 Task: Add Nordic Naturals Strawberry Childrens Dha to the cart.
Action: Mouse moved to (264, 127)
Screenshot: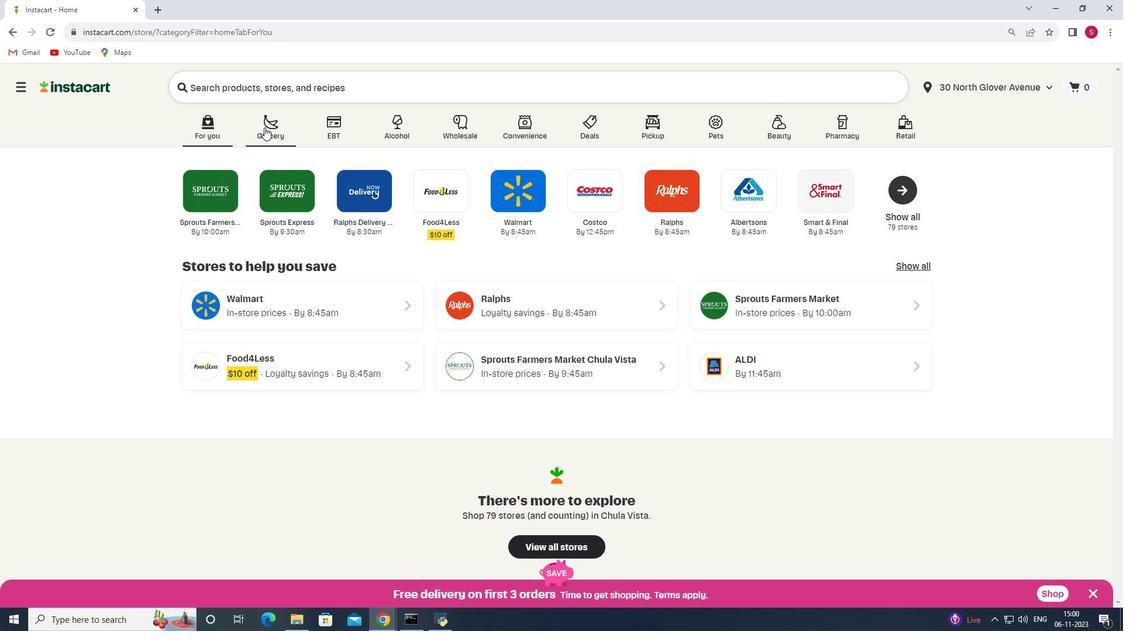 
Action: Mouse pressed left at (264, 127)
Screenshot: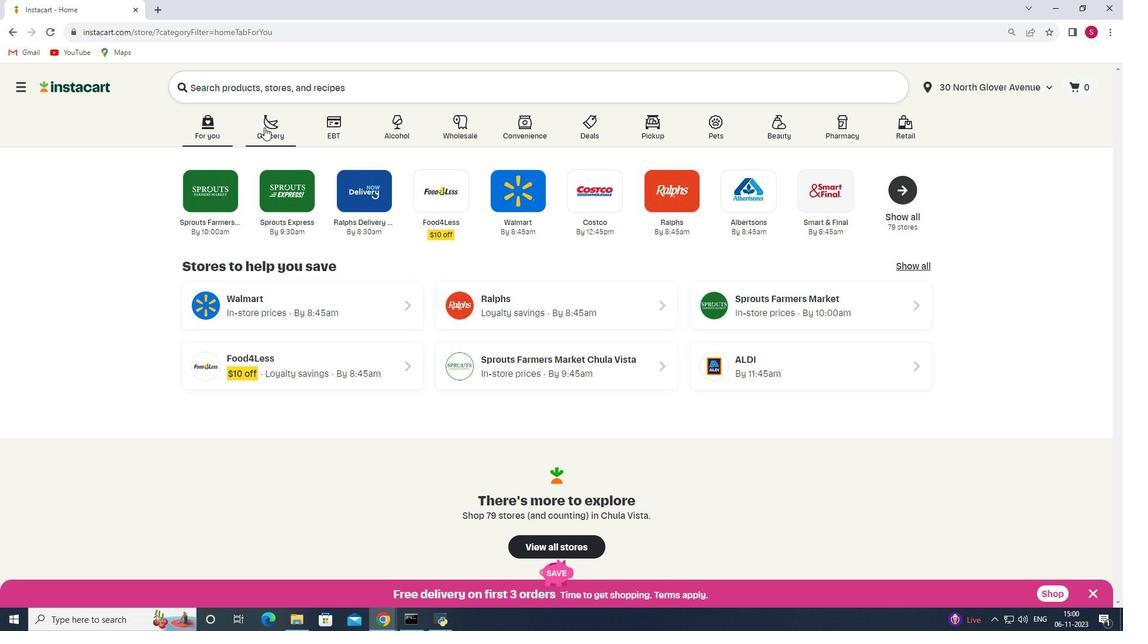 
Action: Mouse moved to (263, 339)
Screenshot: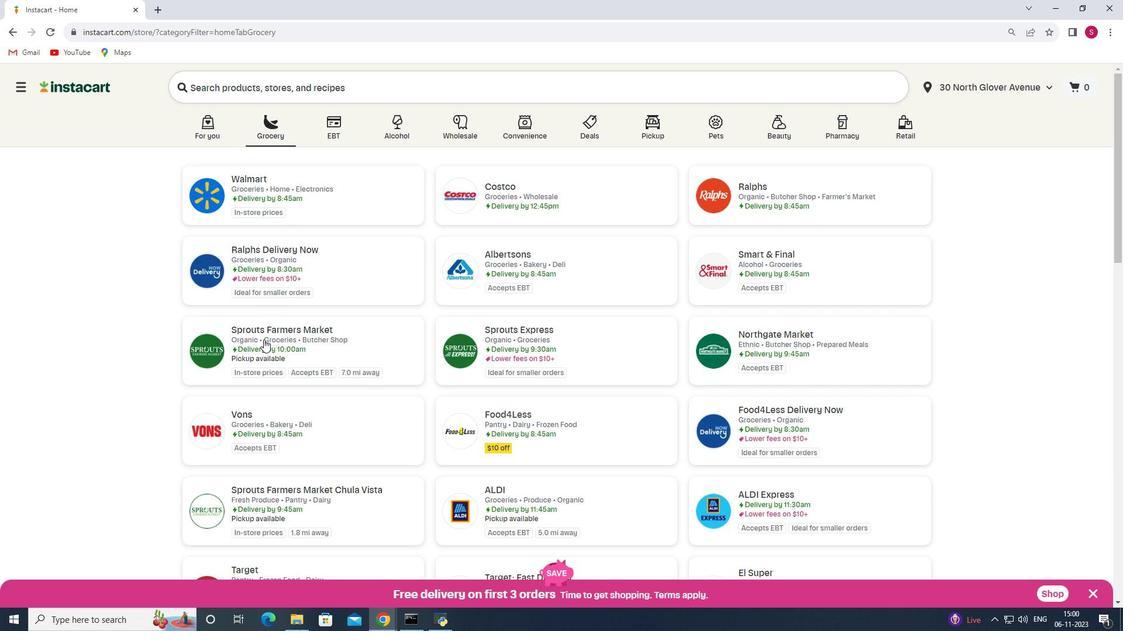 
Action: Mouse pressed left at (263, 339)
Screenshot: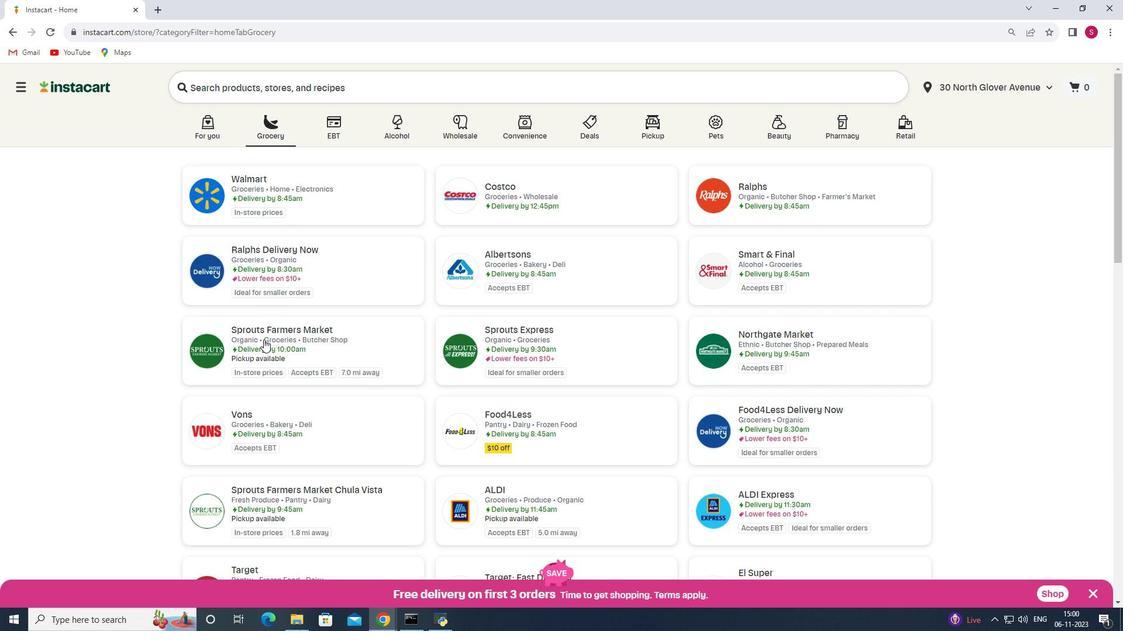 
Action: Mouse moved to (68, 395)
Screenshot: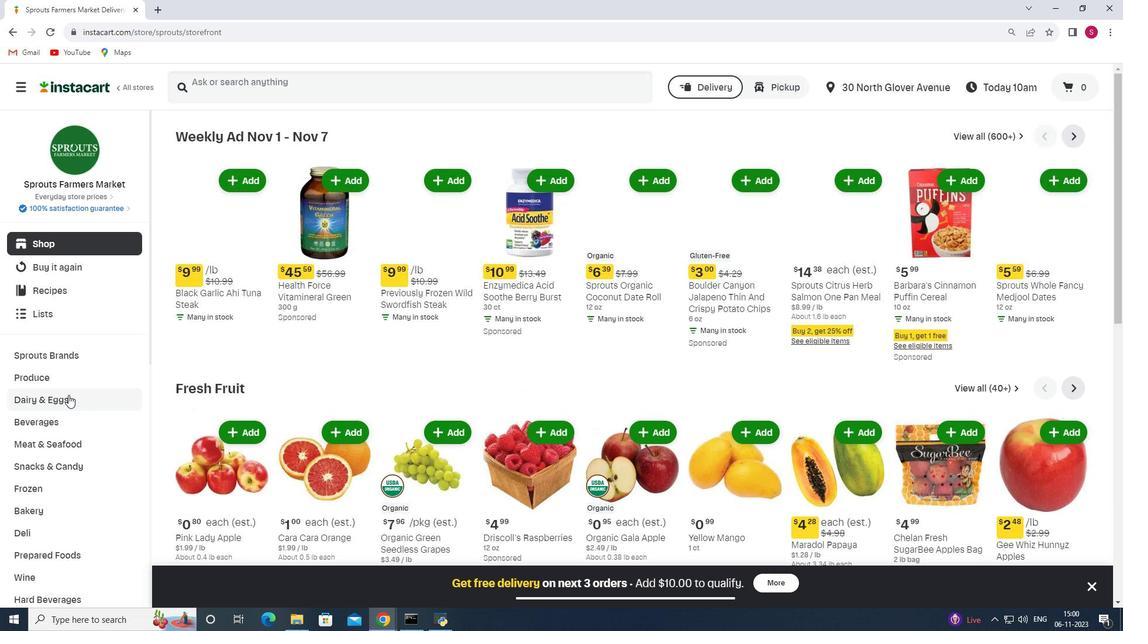 
Action: Mouse scrolled (68, 394) with delta (0, 0)
Screenshot: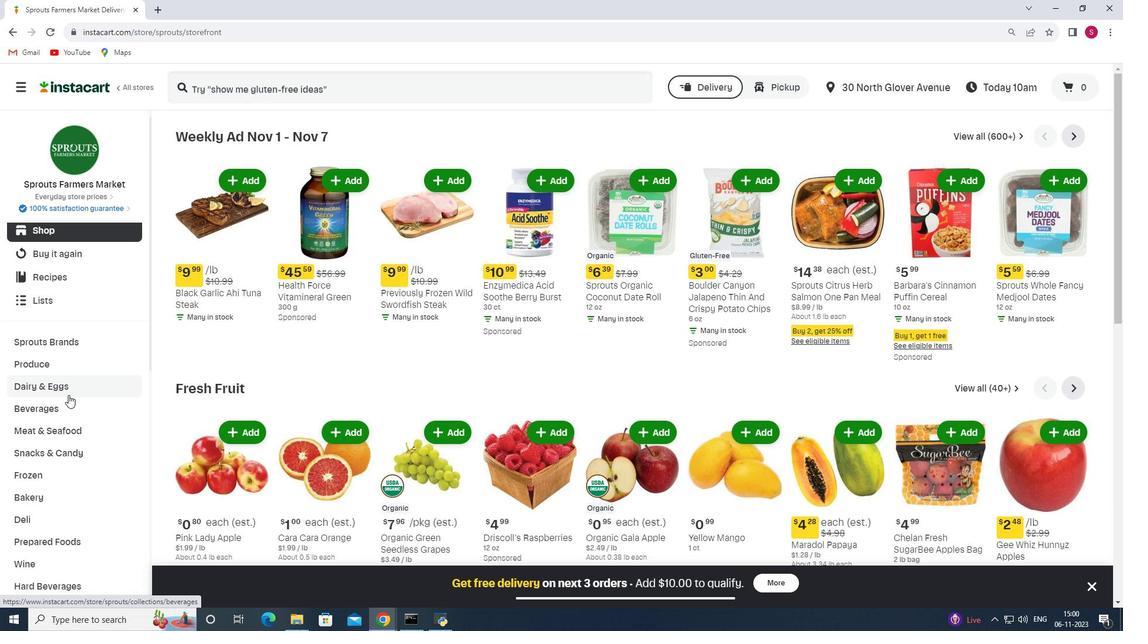 
Action: Mouse scrolled (68, 394) with delta (0, 0)
Screenshot: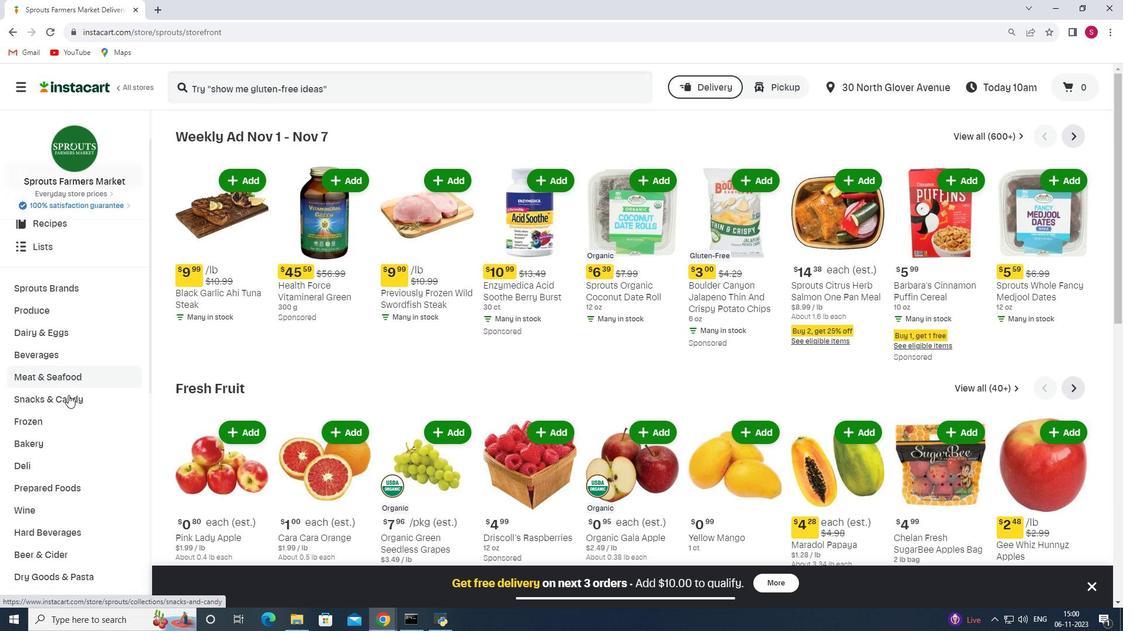 
Action: Mouse scrolled (68, 394) with delta (0, 0)
Screenshot: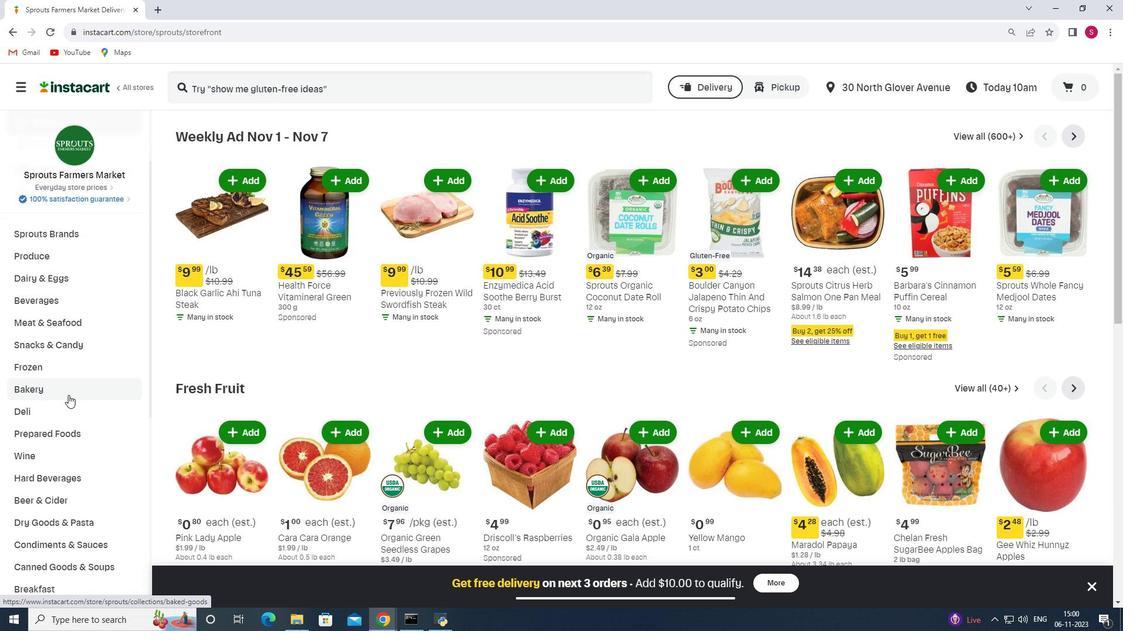 
Action: Mouse scrolled (68, 394) with delta (0, 0)
Screenshot: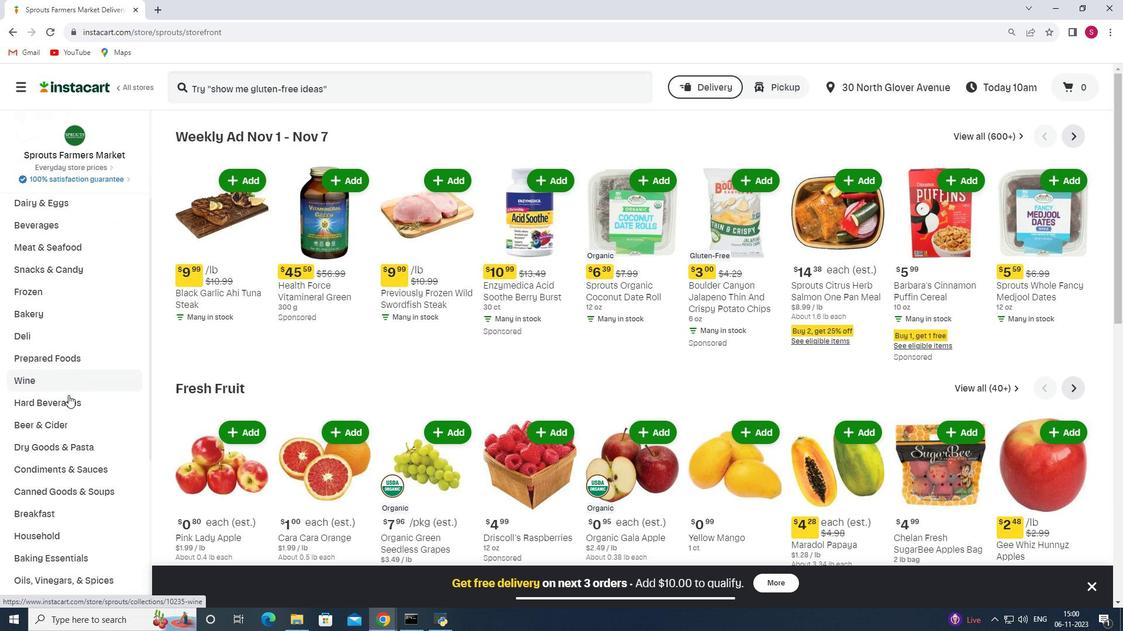 
Action: Mouse scrolled (68, 394) with delta (0, 0)
Screenshot: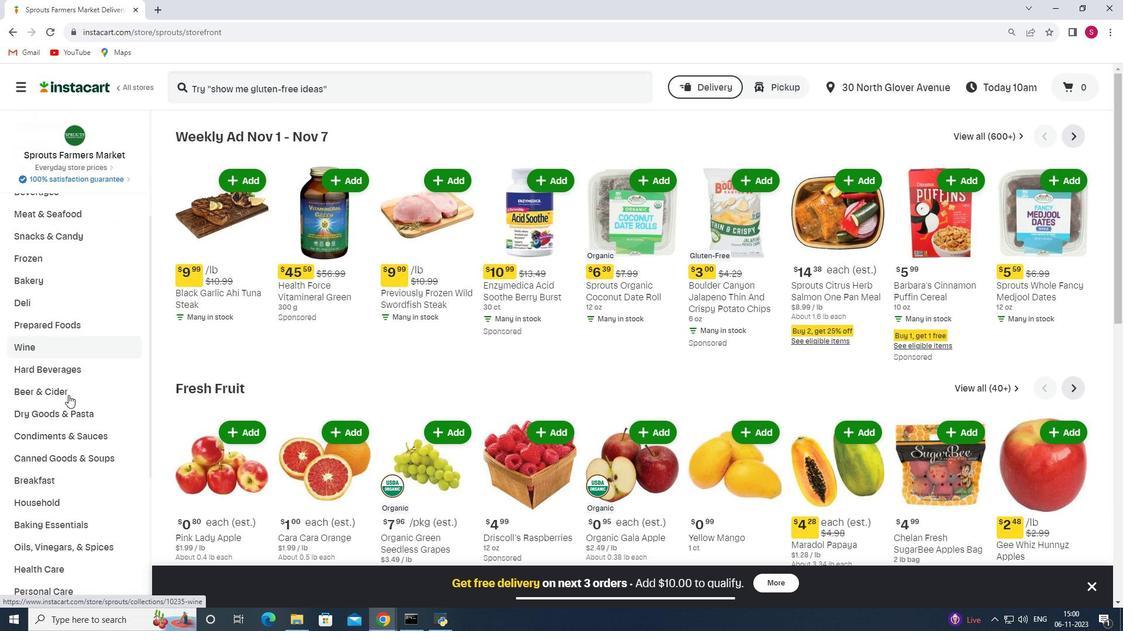
Action: Mouse scrolled (68, 394) with delta (0, 0)
Screenshot: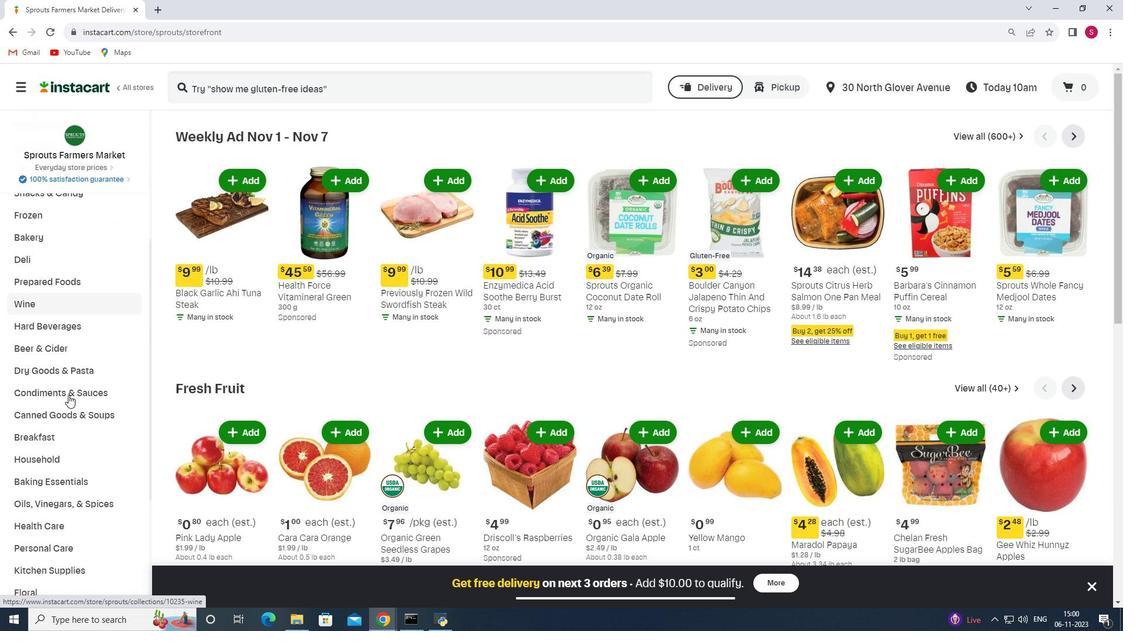 
Action: Mouse moved to (67, 397)
Screenshot: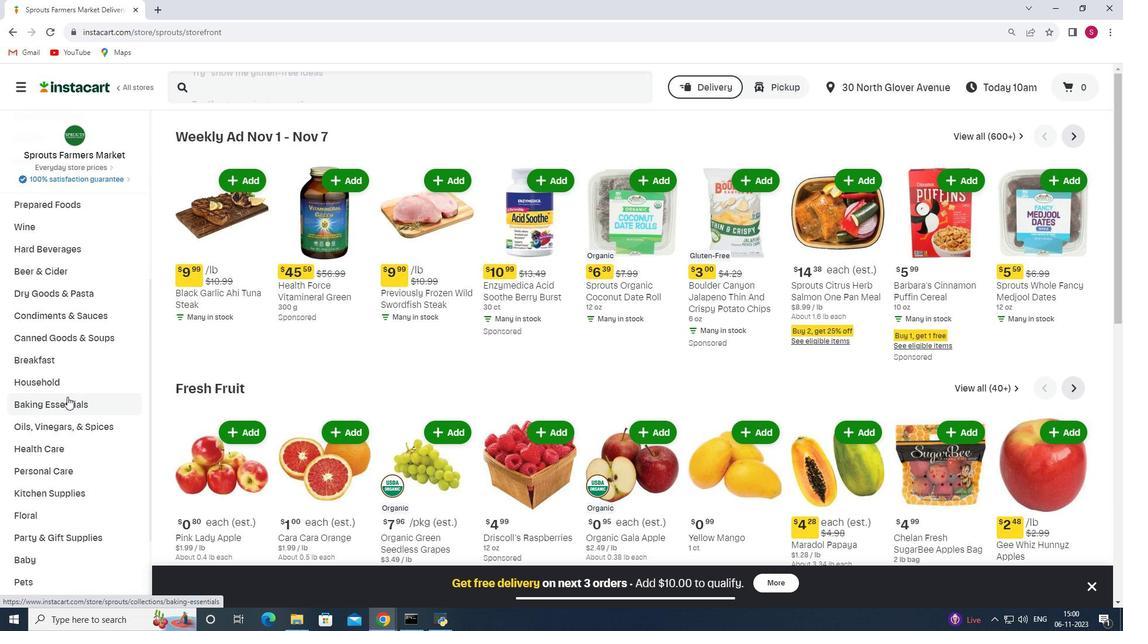 
Action: Mouse scrolled (67, 396) with delta (0, 0)
Screenshot: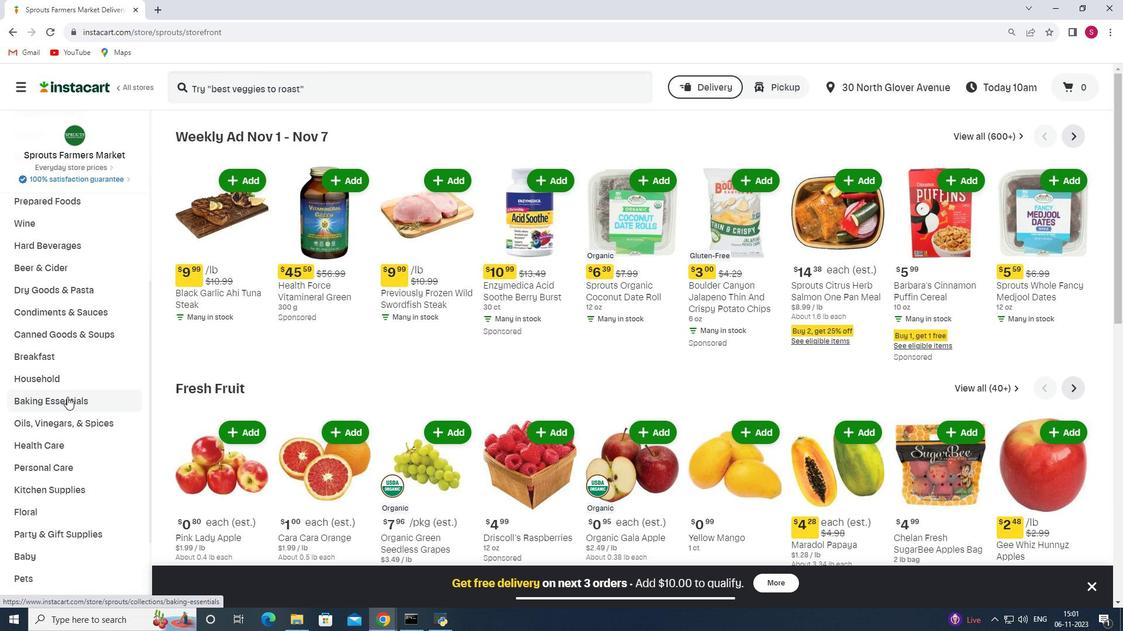 
Action: Mouse moved to (67, 395)
Screenshot: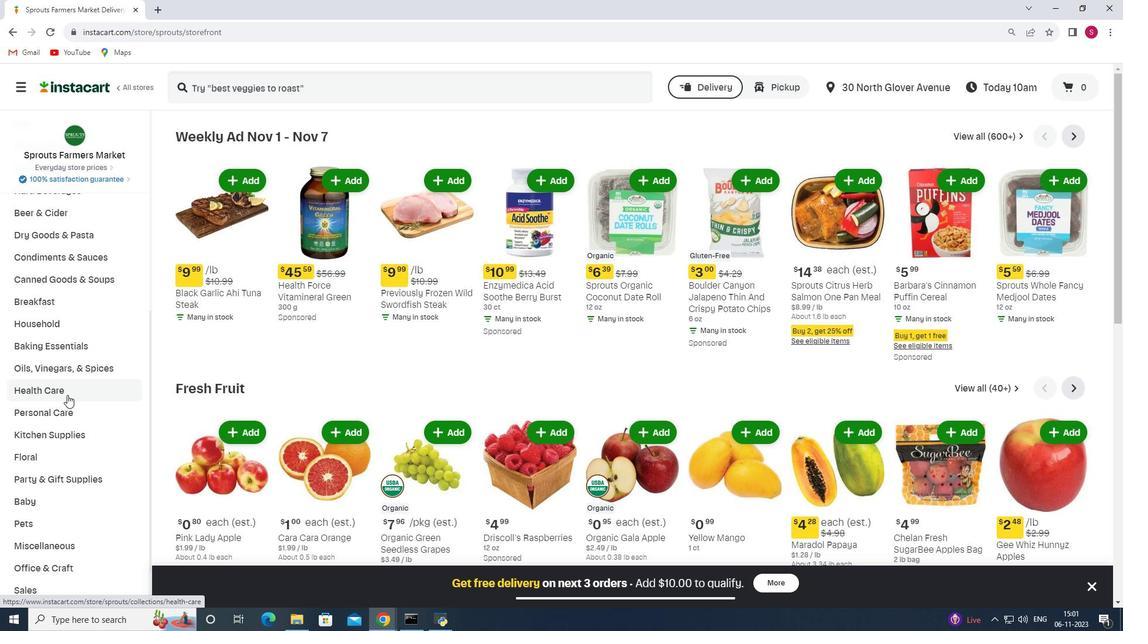 
Action: Mouse pressed left at (67, 395)
Screenshot: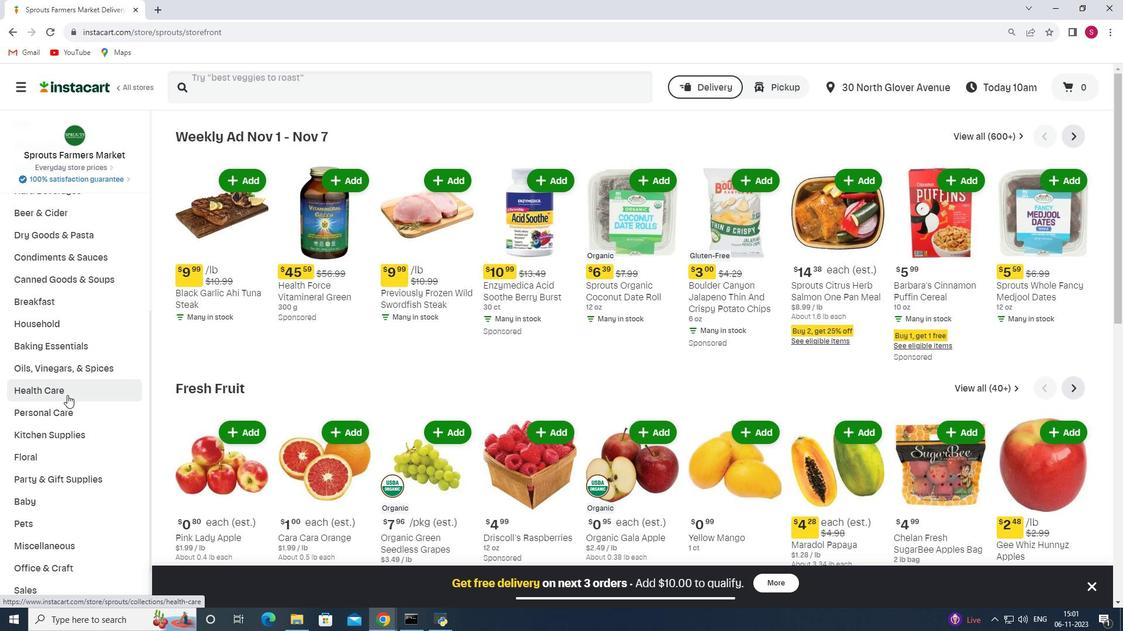 
Action: Mouse moved to (396, 164)
Screenshot: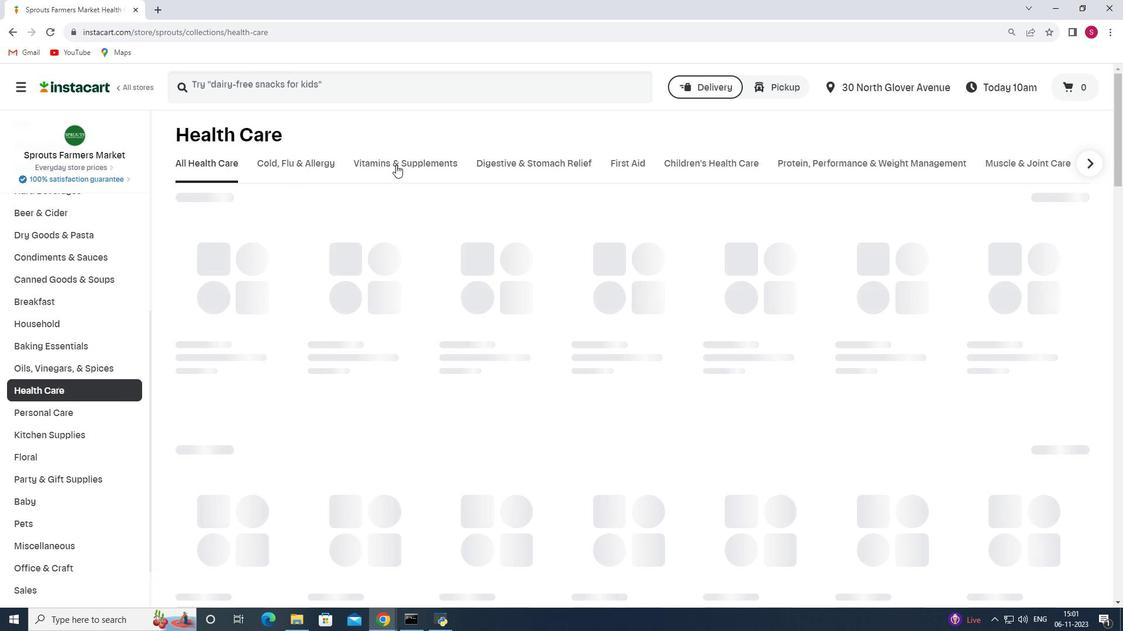 
Action: Mouse pressed left at (396, 164)
Screenshot: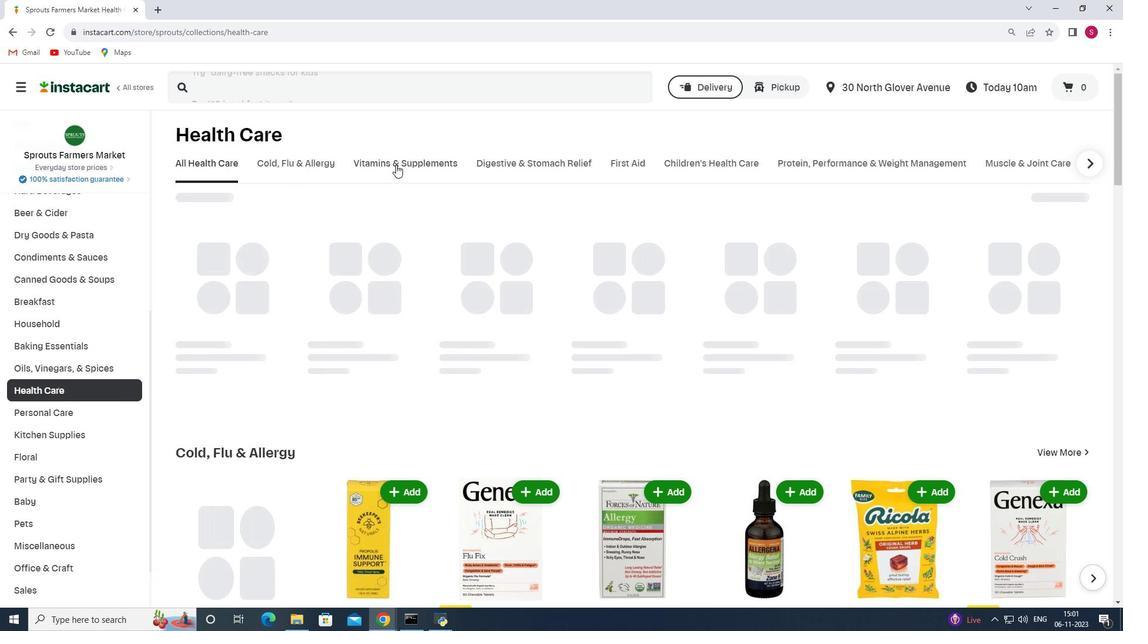 
Action: Mouse moved to (797, 212)
Screenshot: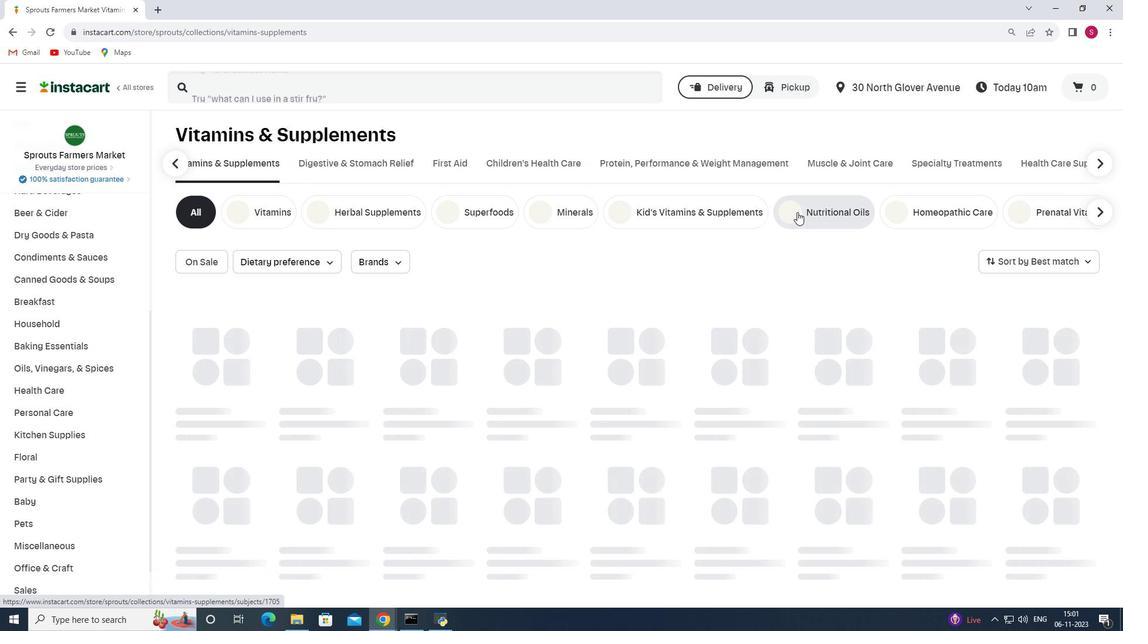 
Action: Mouse pressed left at (797, 212)
Screenshot: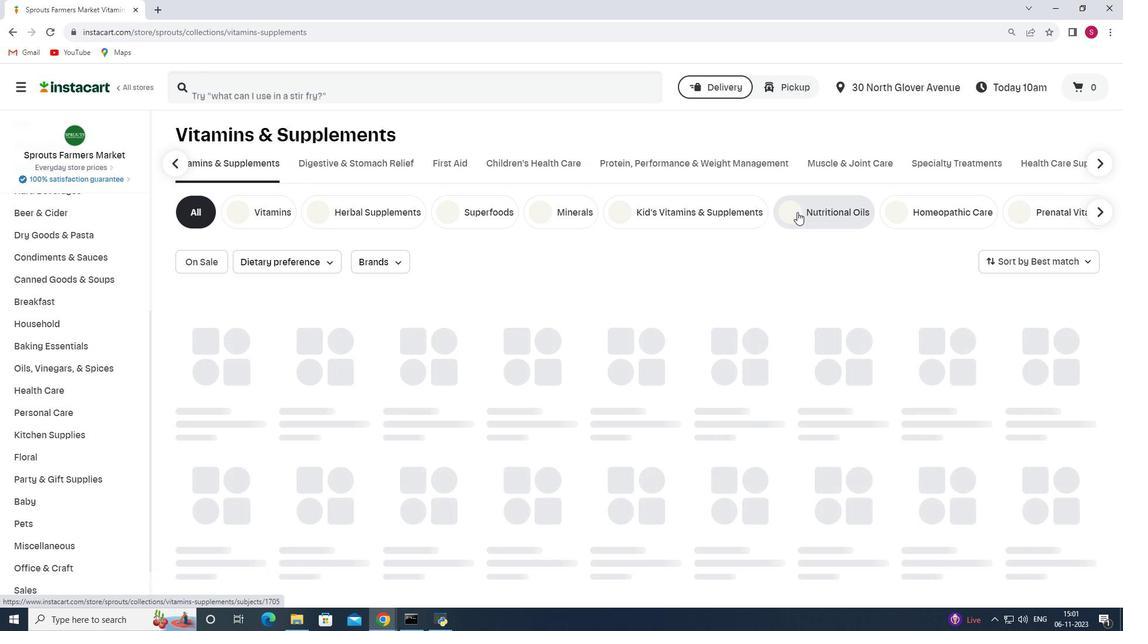 
Action: Mouse moved to (324, 85)
Screenshot: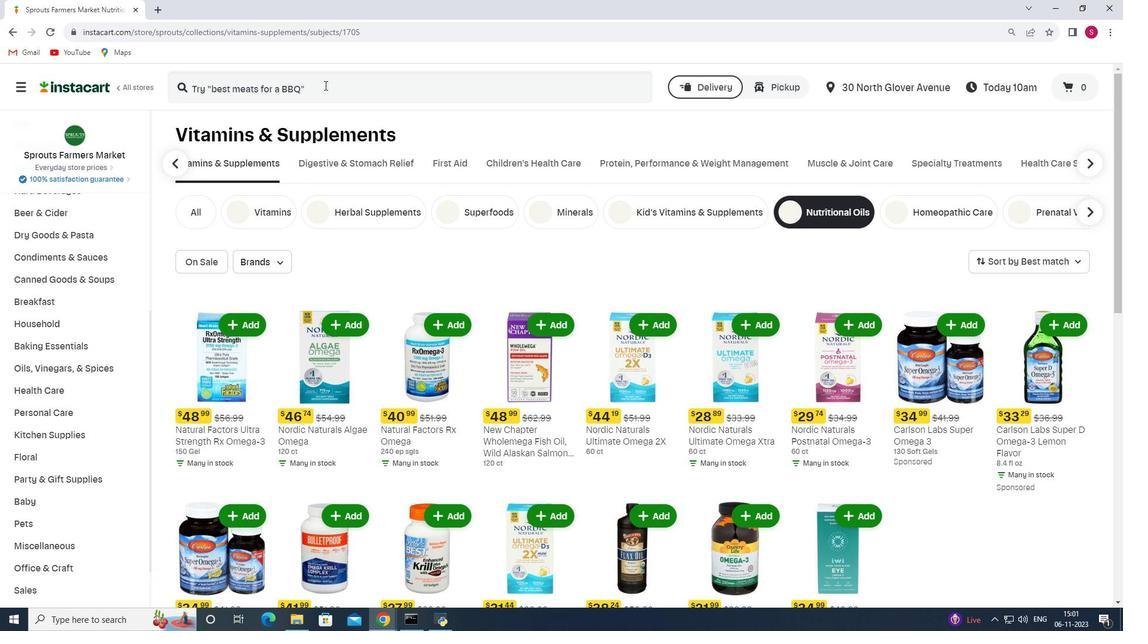 
Action: Mouse pressed left at (324, 85)
Screenshot: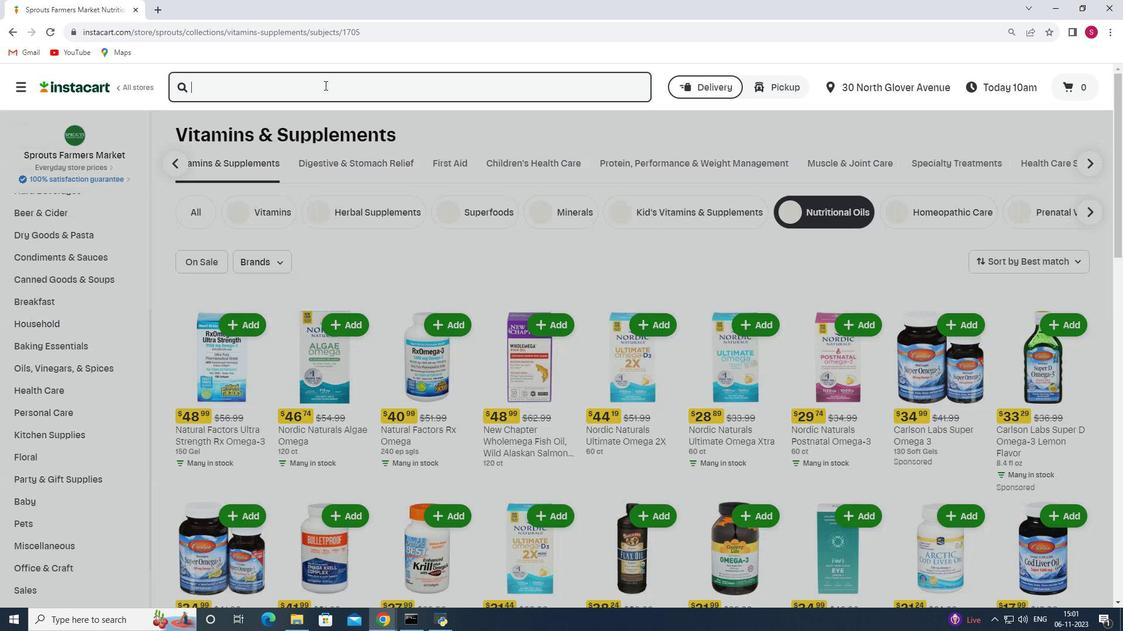 
Action: Key pressed <Key.shift>Nordic<Key.space><Key.shift>Naturals<Key.space><Key.shift>Strawberry<Key.space><Key.shift>Childrens<Key.space><Key.shift>Dha<Key.enter>
Screenshot: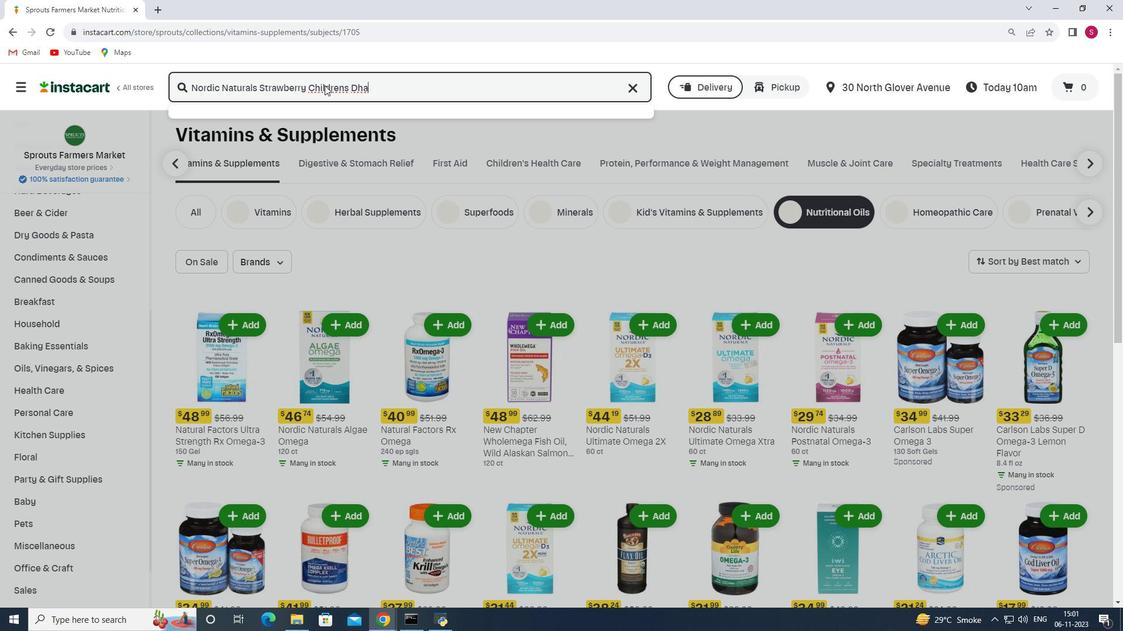 
Action: Mouse moved to (393, 184)
Screenshot: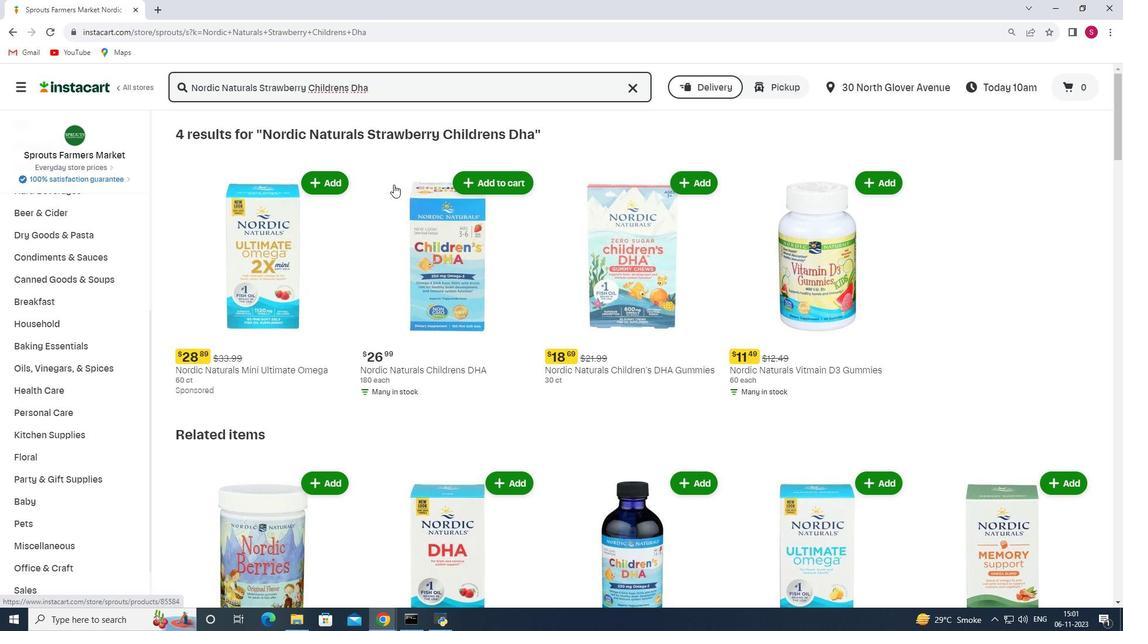 
Action: Mouse scrolled (393, 184) with delta (0, 0)
Screenshot: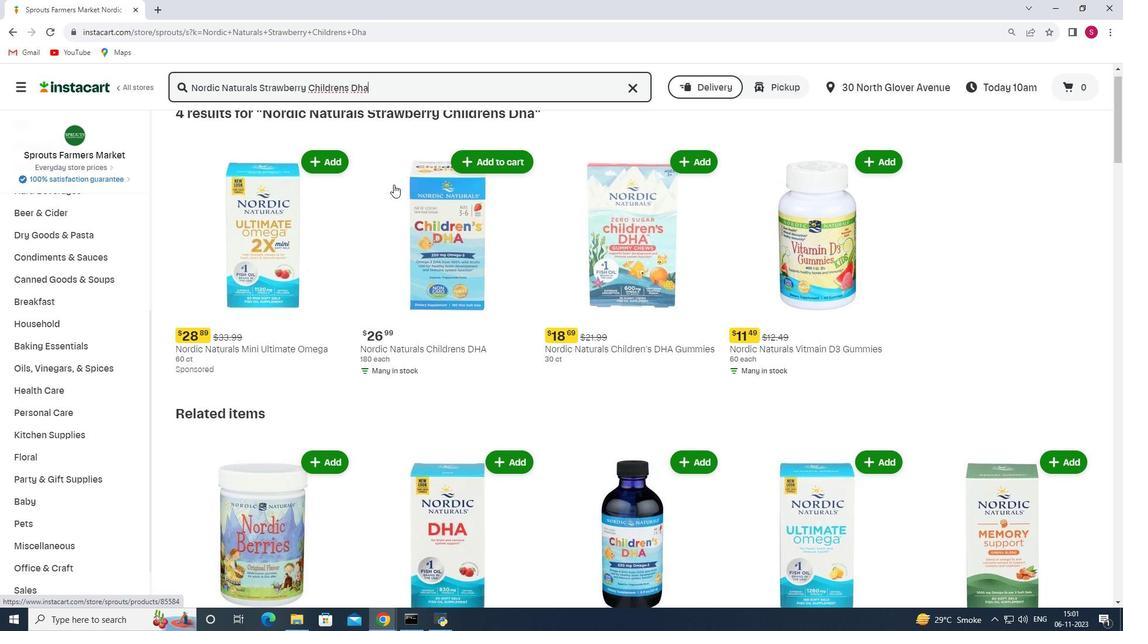 
Action: Mouse moved to (532, 218)
Screenshot: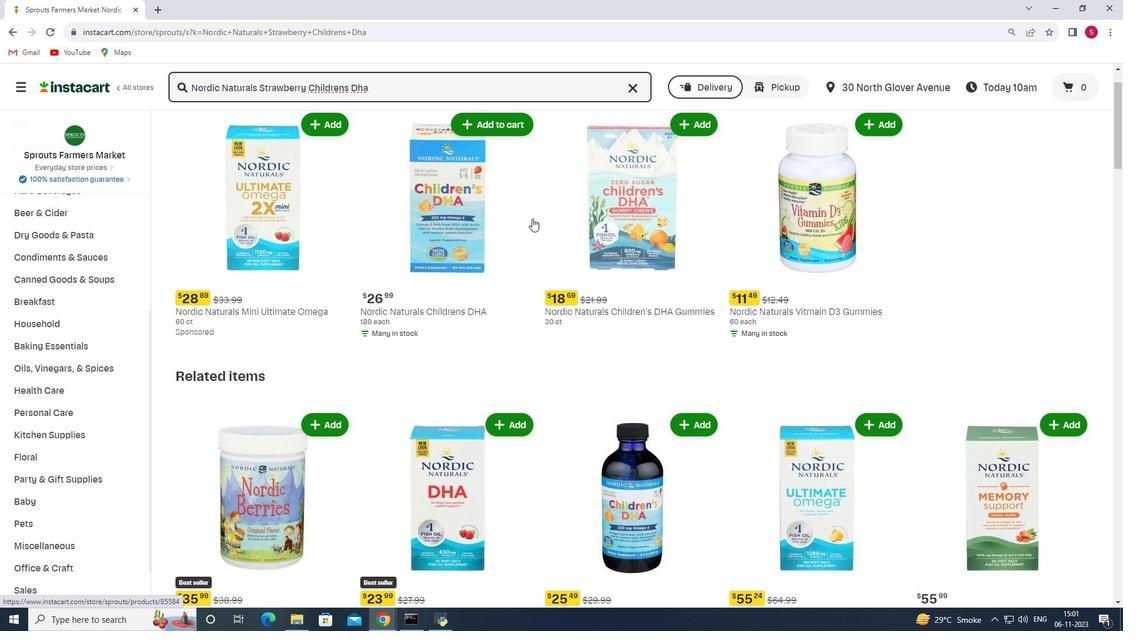 
Action: Mouse scrolled (532, 218) with delta (0, 0)
Screenshot: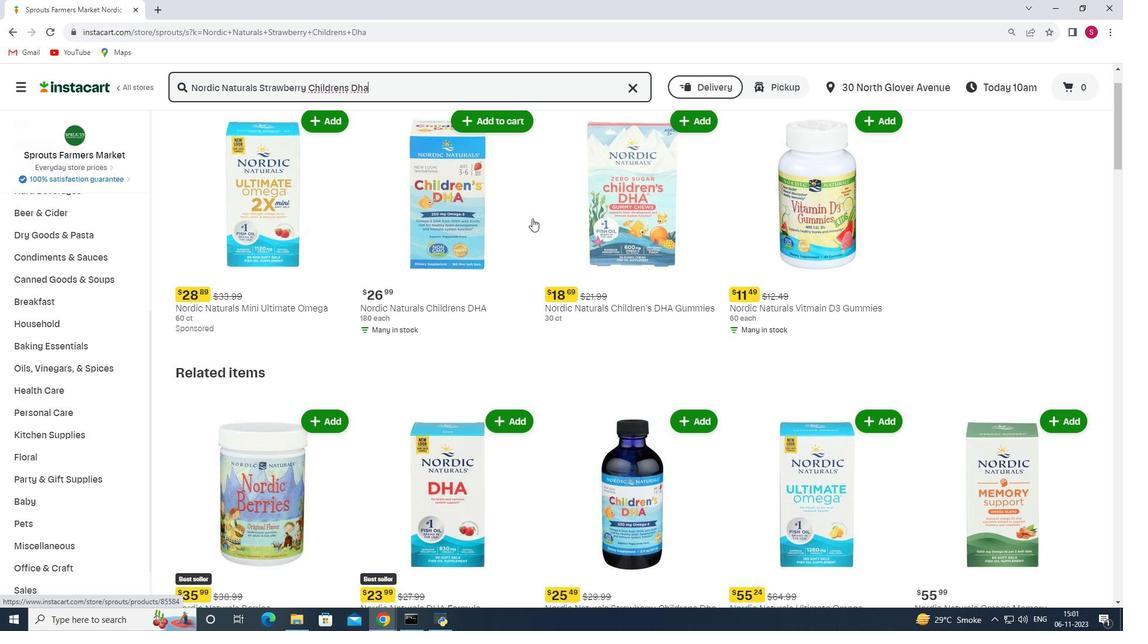 
Action: Mouse scrolled (532, 218) with delta (0, 0)
Screenshot: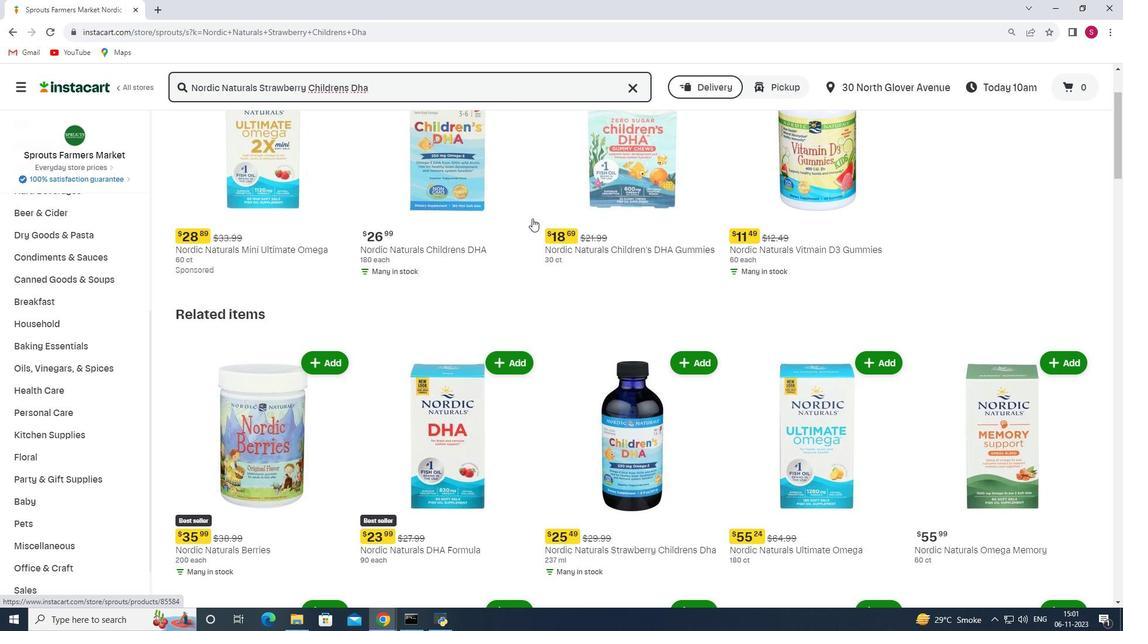 
Action: Mouse scrolled (532, 218) with delta (0, 0)
Screenshot: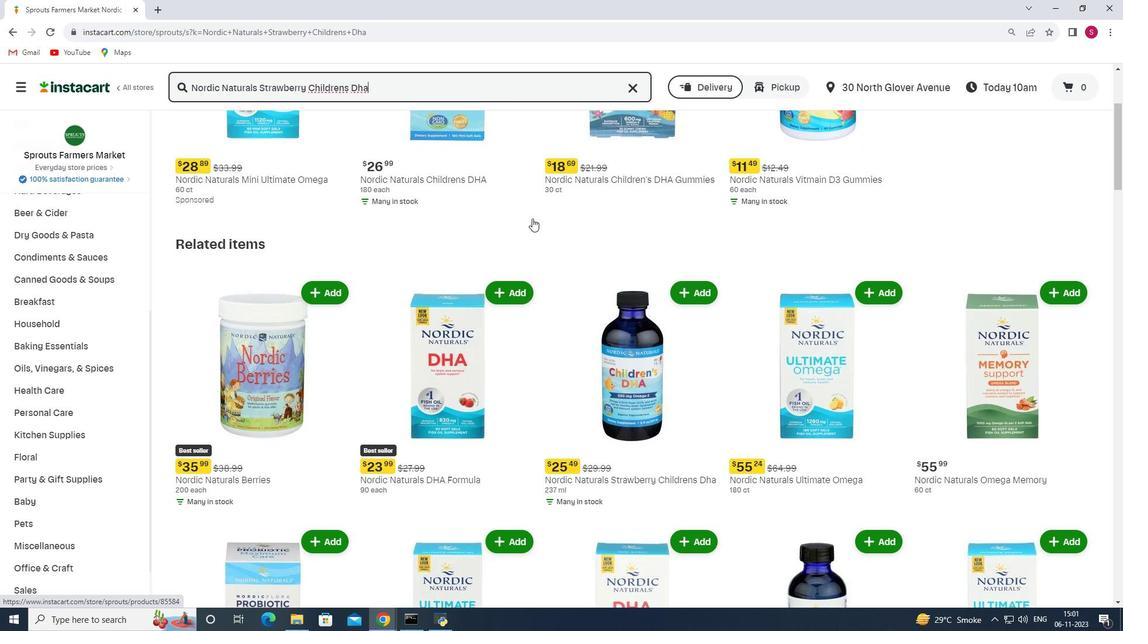 
Action: Mouse scrolled (532, 218) with delta (0, 0)
Screenshot: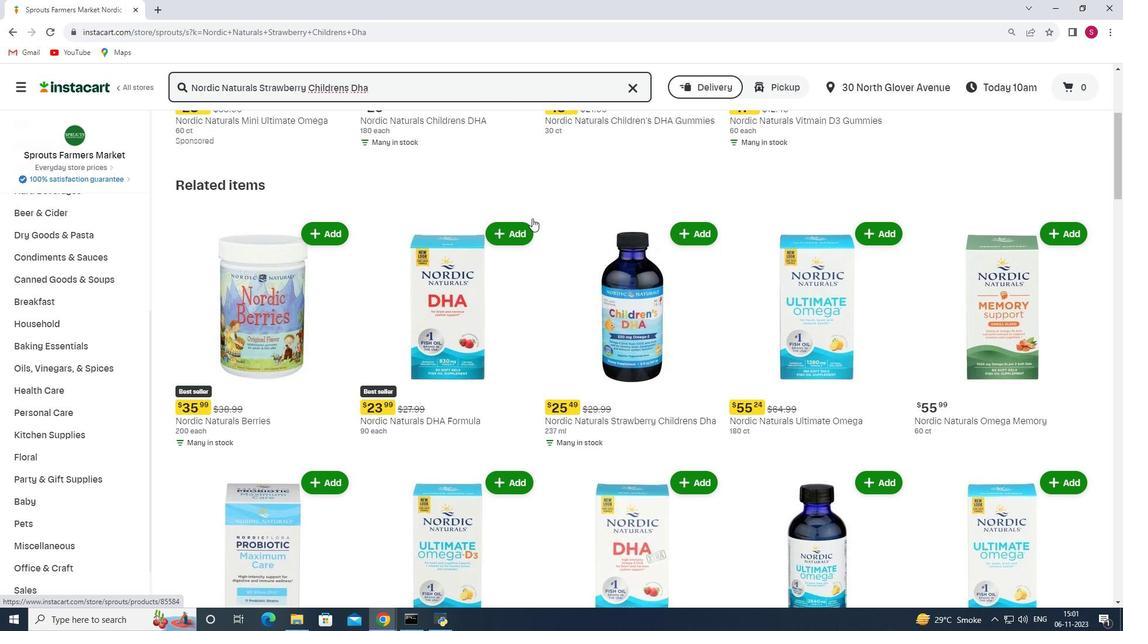 
Action: Mouse scrolled (532, 218) with delta (0, 0)
Screenshot: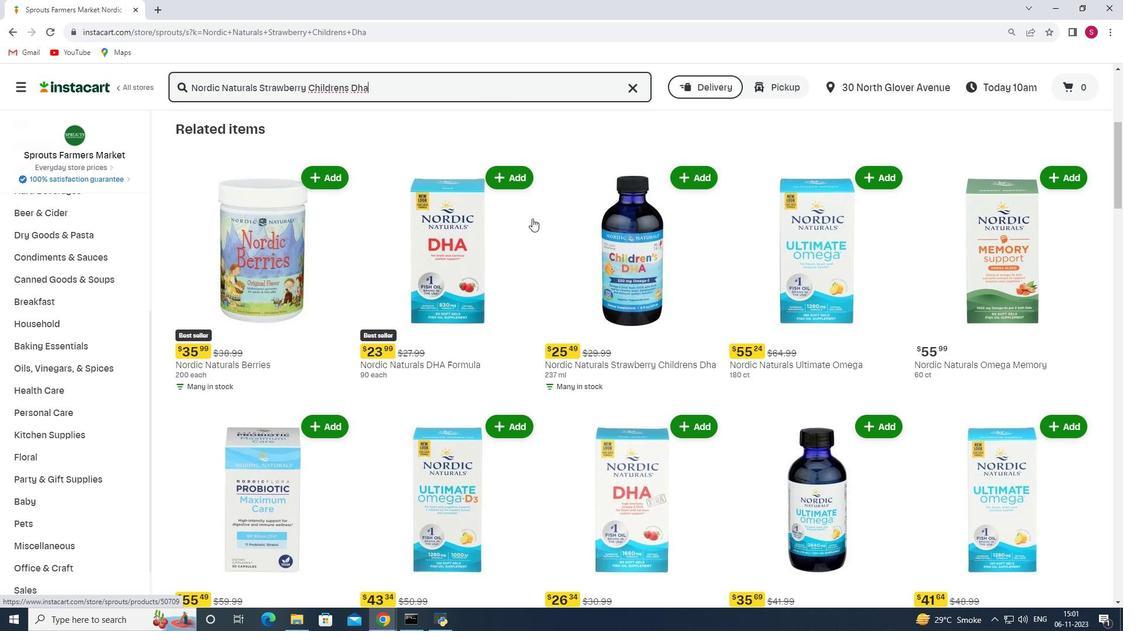 
Action: Mouse moved to (697, 130)
Screenshot: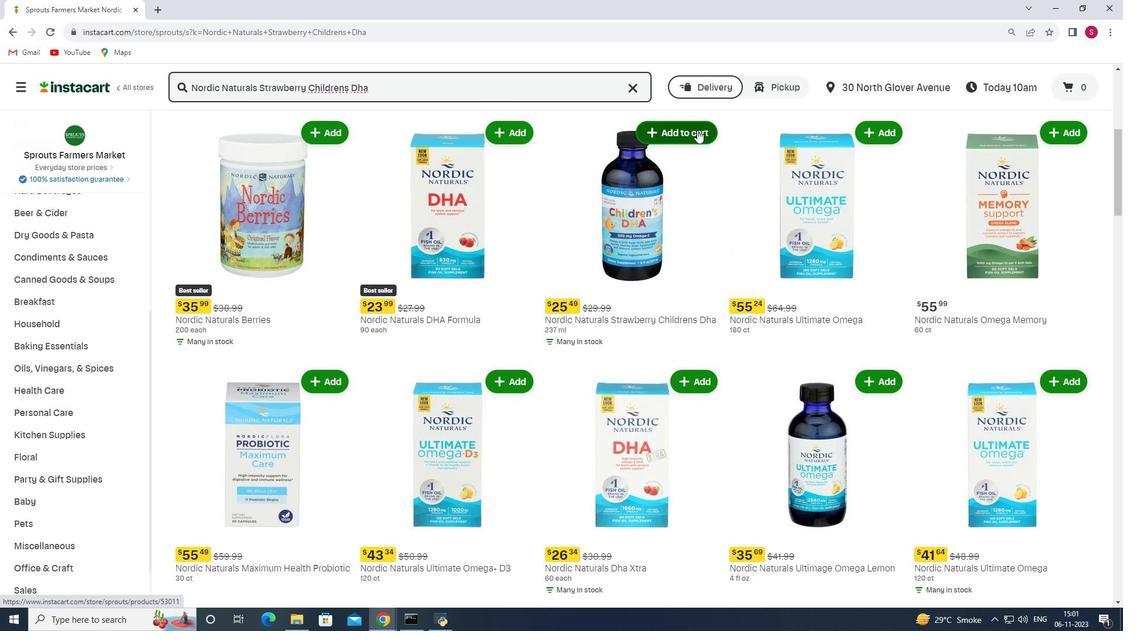 
Action: Mouse pressed left at (697, 130)
Screenshot: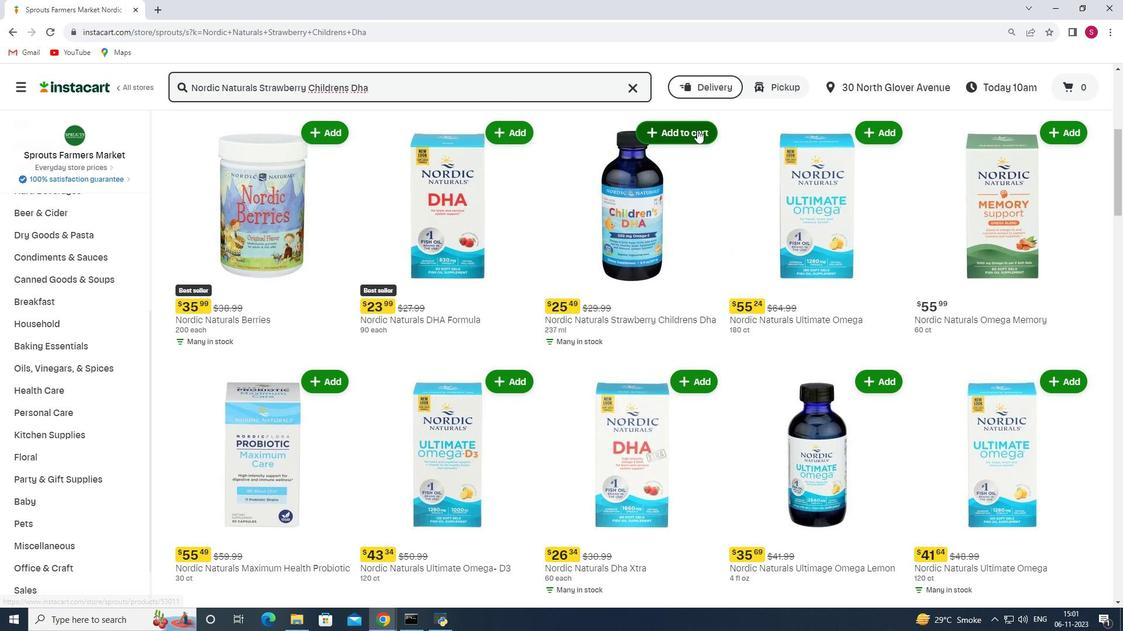 
Action: Mouse moved to (664, 193)
Screenshot: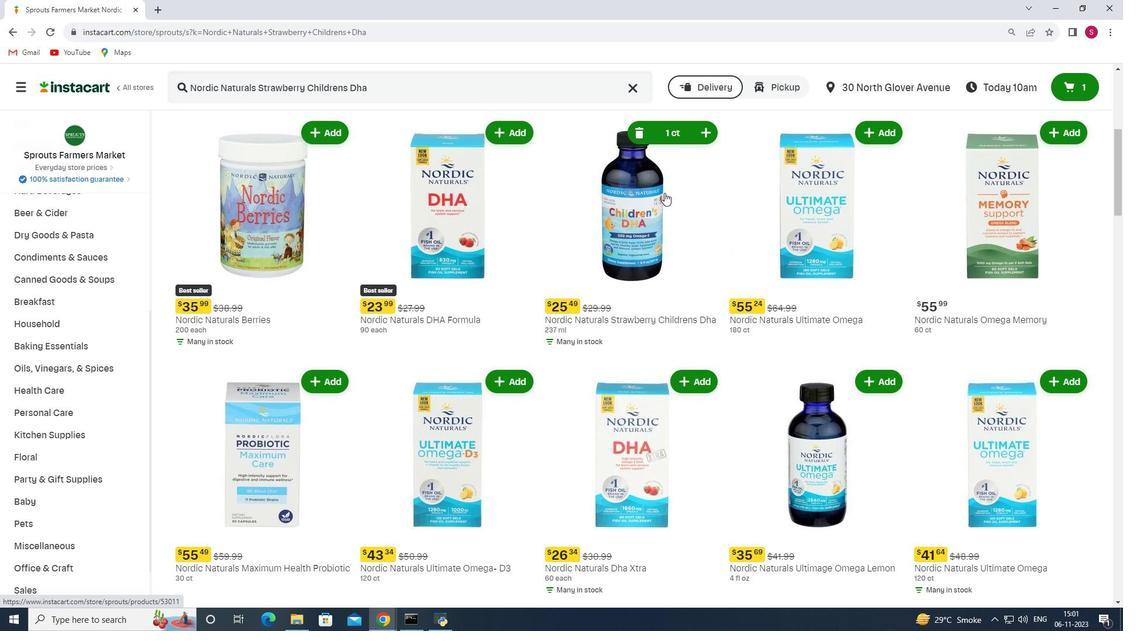 
